 Task: Create a due date automation trigger when advanced on, on the monday after a card is due add dates with a complete due date at 11:00 AM.
Action: Mouse moved to (796, 240)
Screenshot: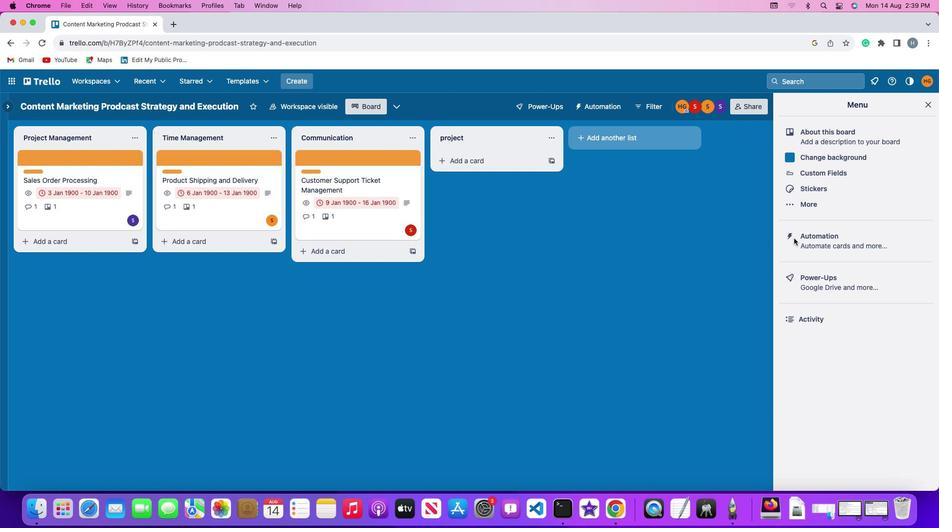 
Action: Mouse pressed left at (796, 240)
Screenshot: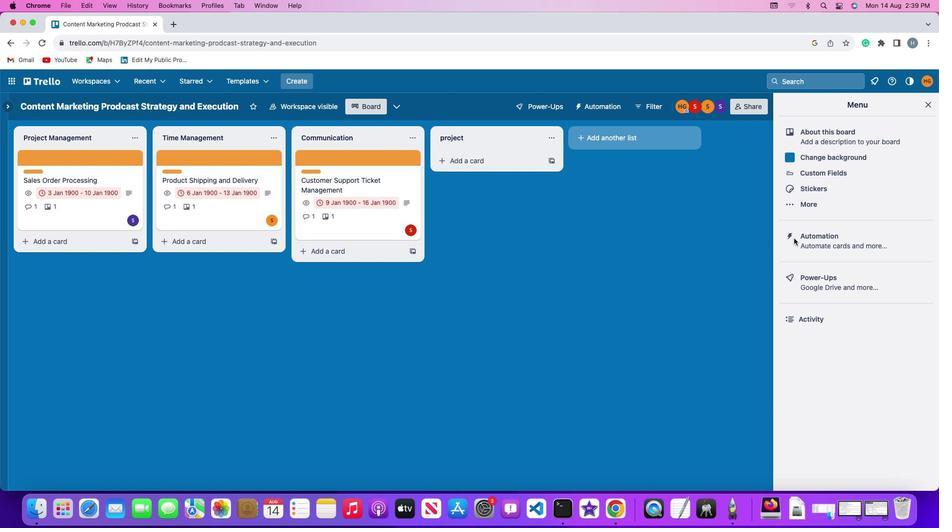 
Action: Mouse pressed left at (796, 240)
Screenshot: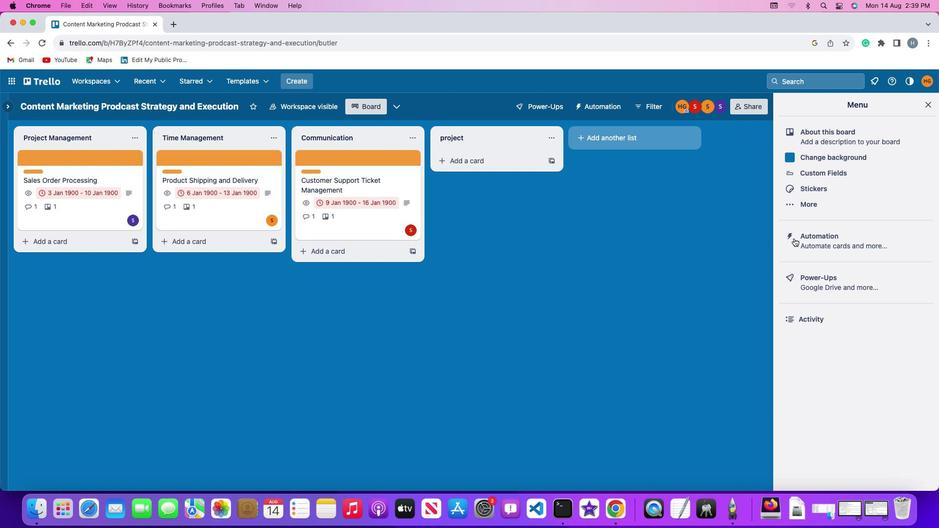 
Action: Mouse moved to (71, 233)
Screenshot: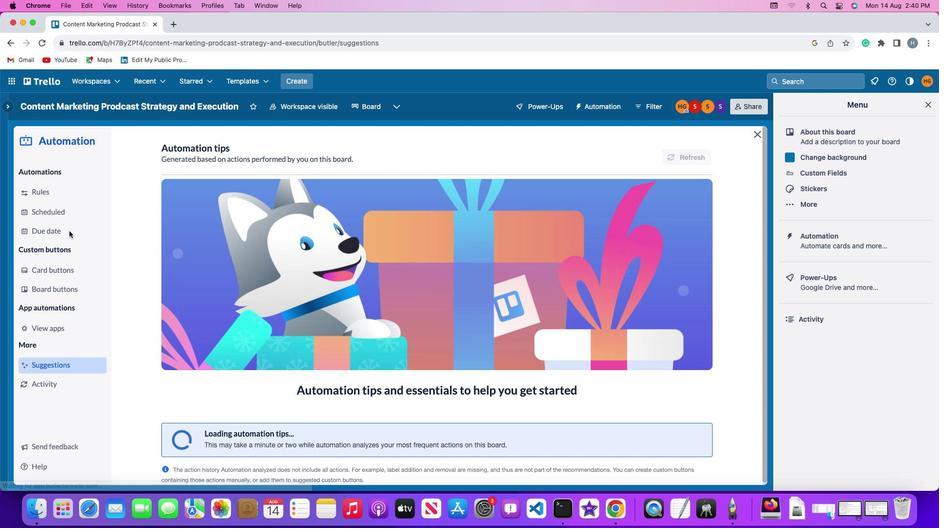 
Action: Mouse pressed left at (71, 233)
Screenshot: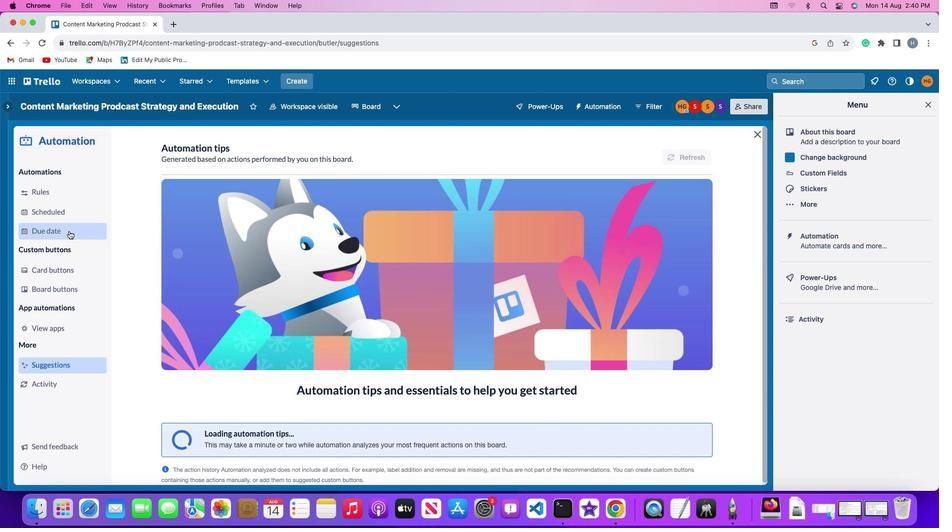 
Action: Mouse moved to (656, 154)
Screenshot: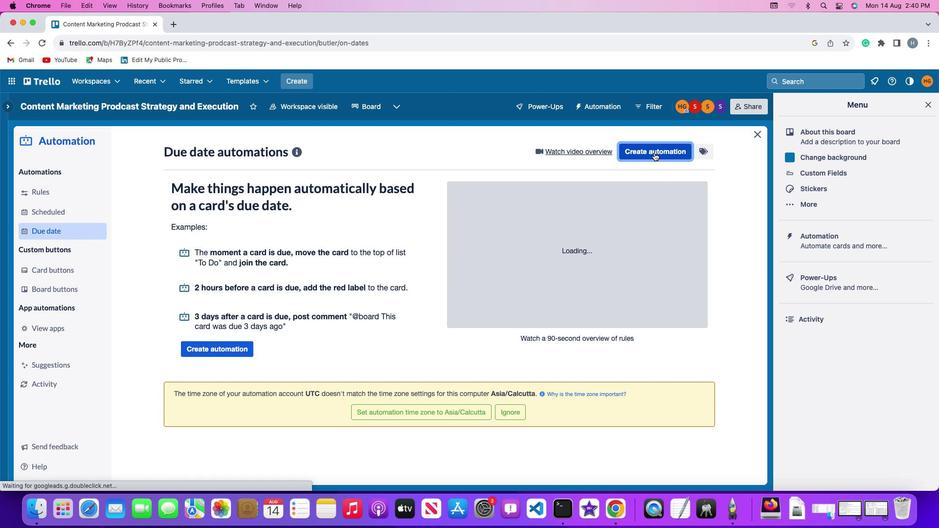 
Action: Mouse pressed left at (656, 154)
Screenshot: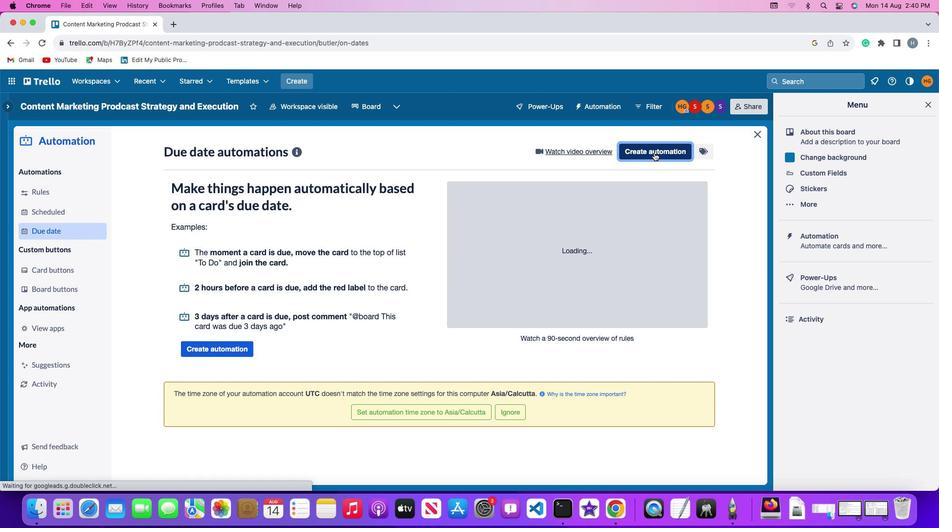 
Action: Mouse moved to (268, 244)
Screenshot: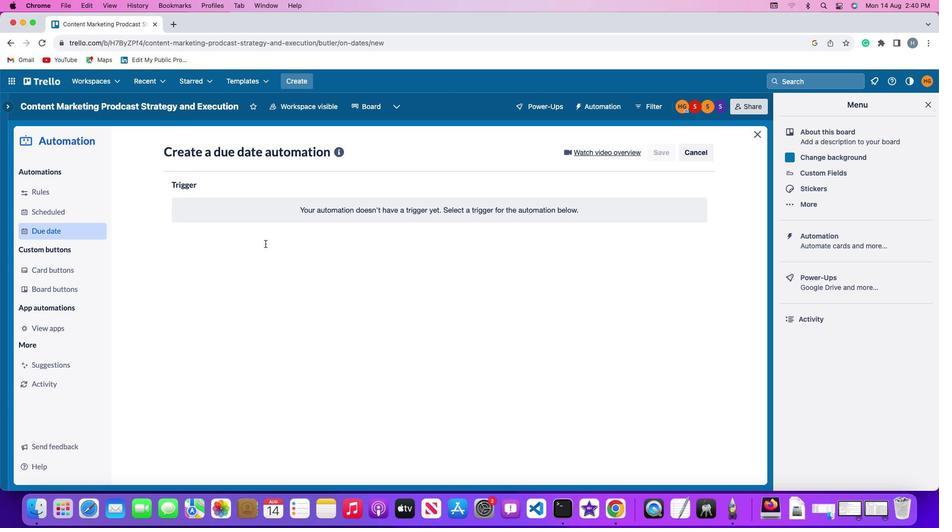 
Action: Mouse pressed left at (268, 244)
Screenshot: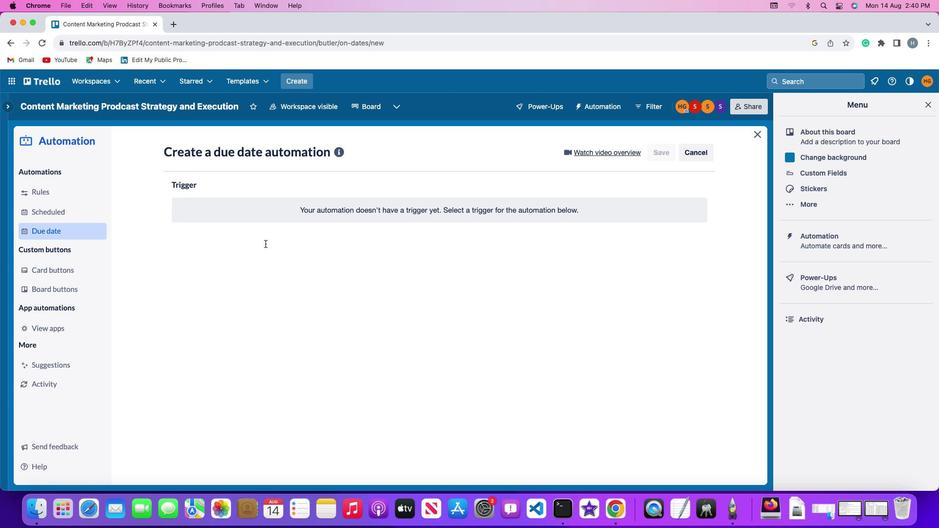 
Action: Mouse moved to (222, 426)
Screenshot: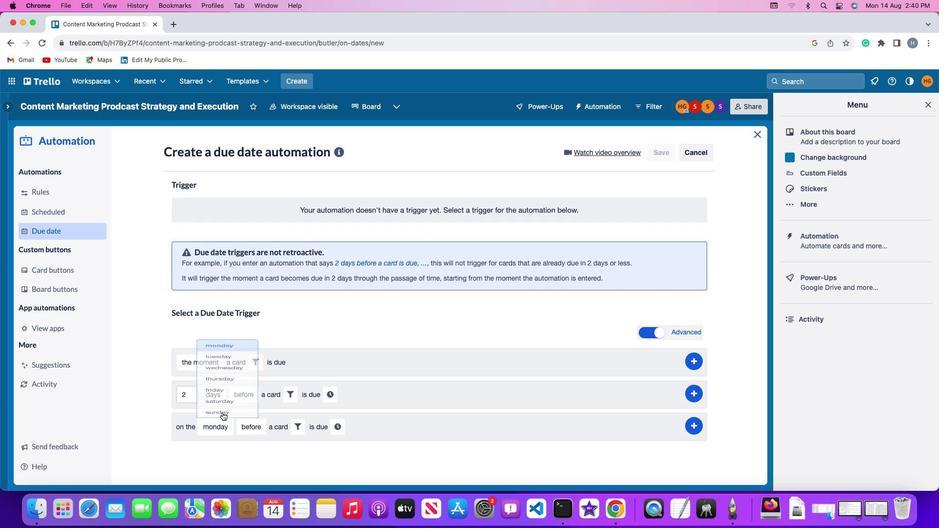 
Action: Mouse pressed left at (222, 426)
Screenshot: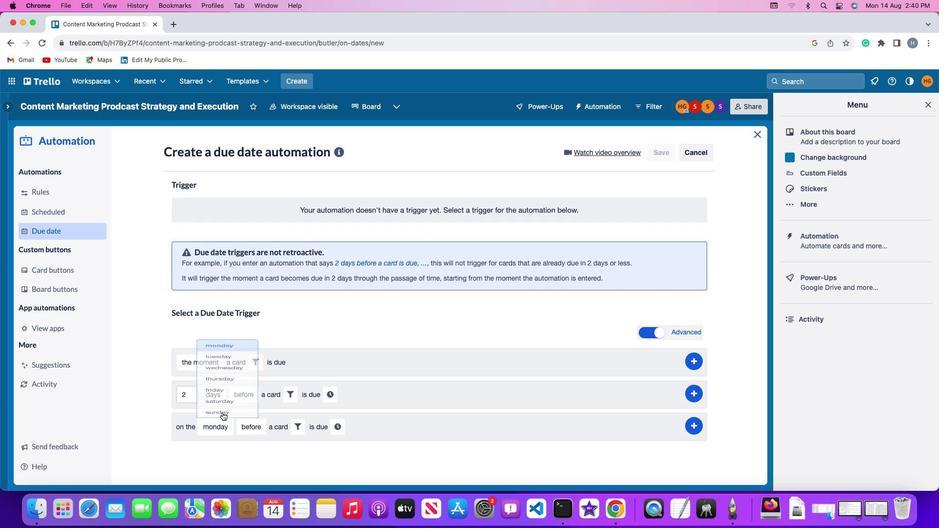 
Action: Mouse moved to (232, 296)
Screenshot: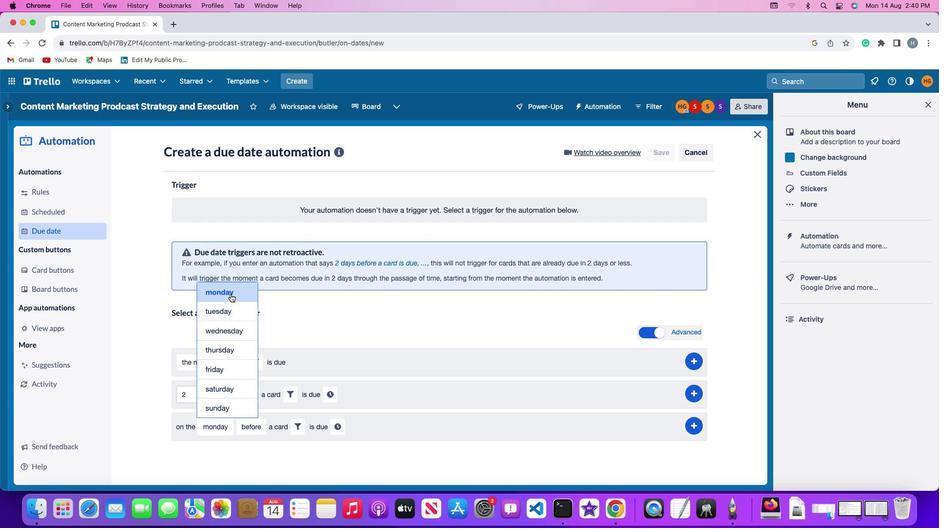 
Action: Mouse pressed left at (232, 296)
Screenshot: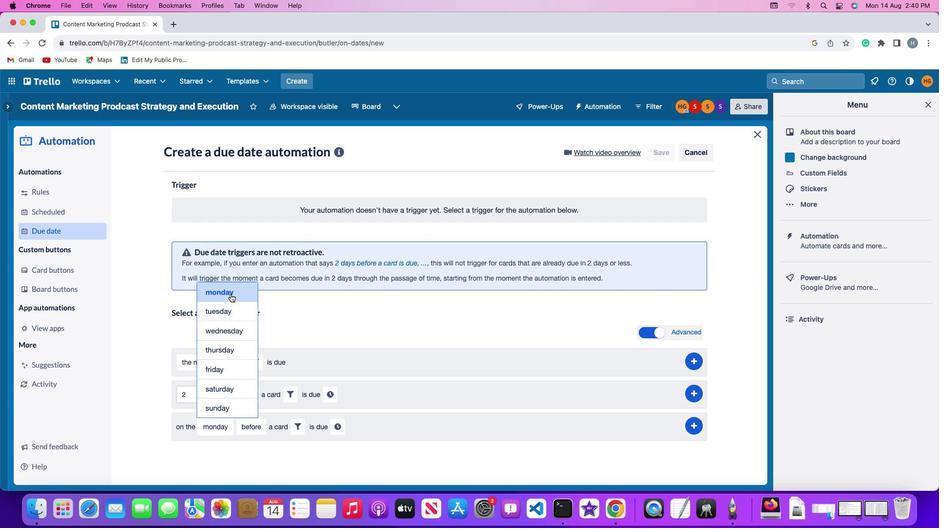 
Action: Mouse moved to (244, 429)
Screenshot: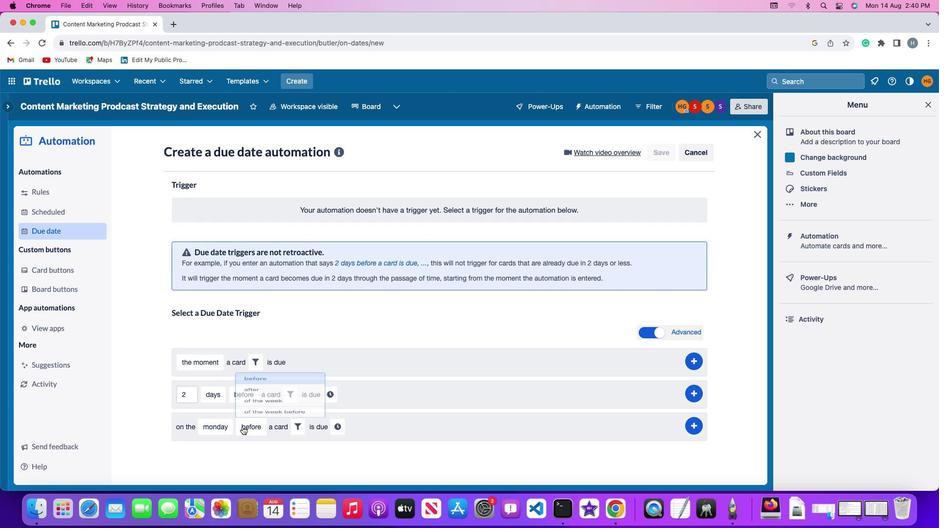 
Action: Mouse pressed left at (244, 429)
Screenshot: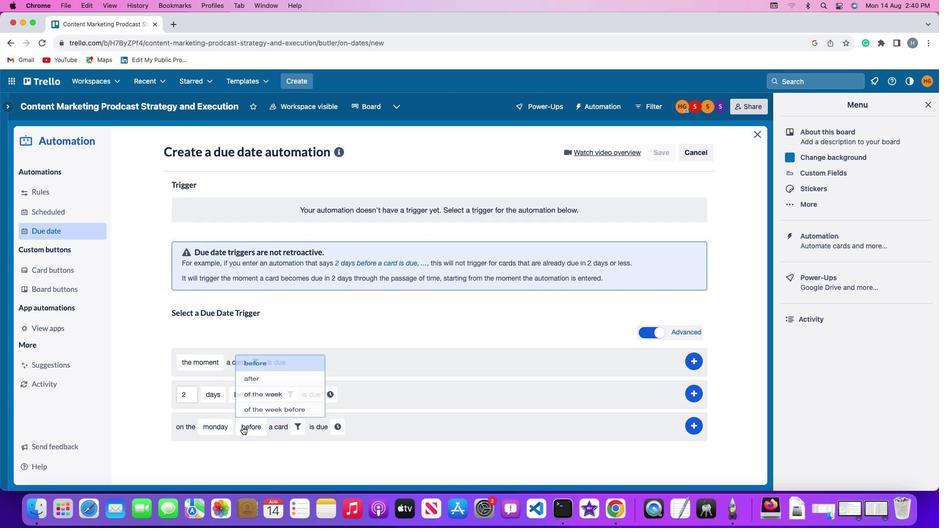 
Action: Mouse moved to (257, 372)
Screenshot: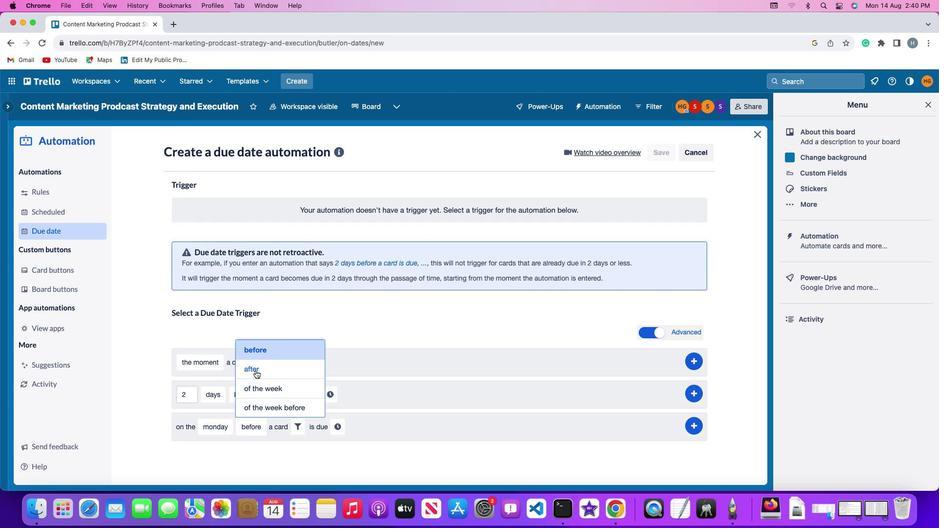 
Action: Mouse pressed left at (257, 372)
Screenshot: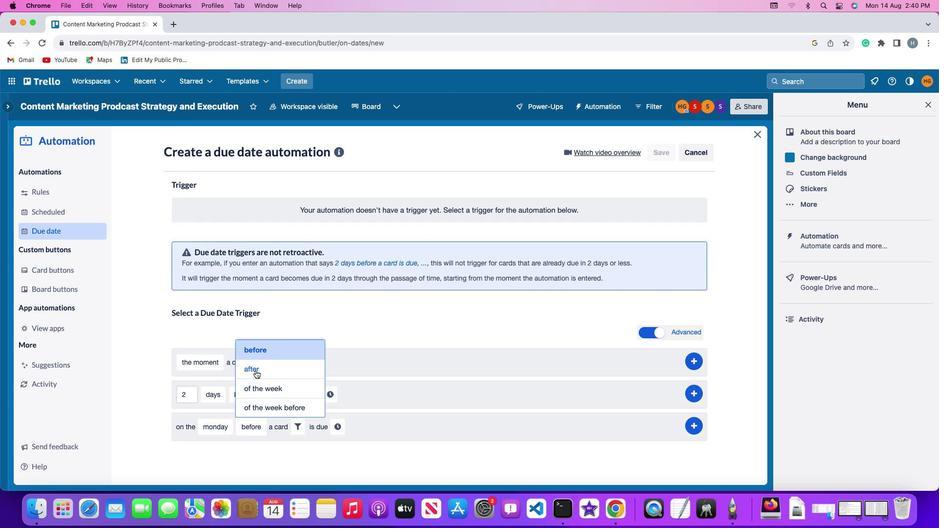 
Action: Mouse moved to (293, 424)
Screenshot: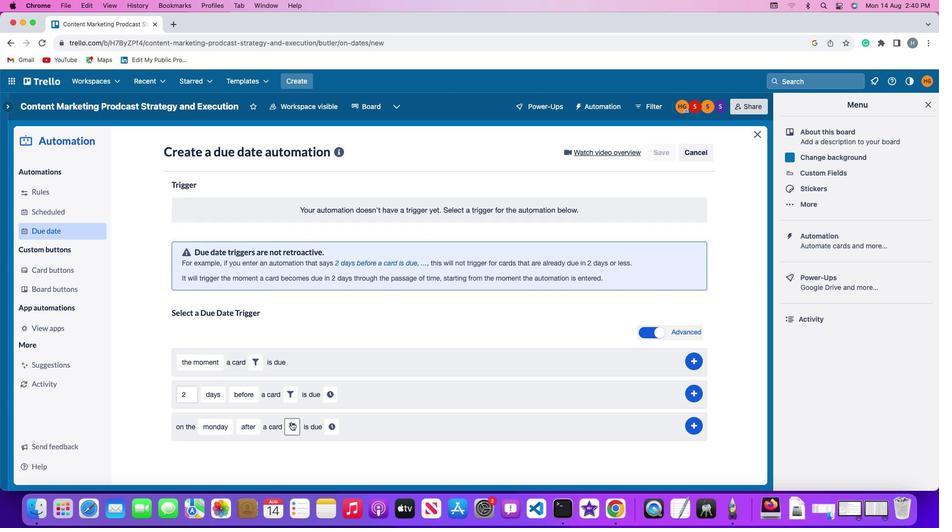
Action: Mouse pressed left at (293, 424)
Screenshot: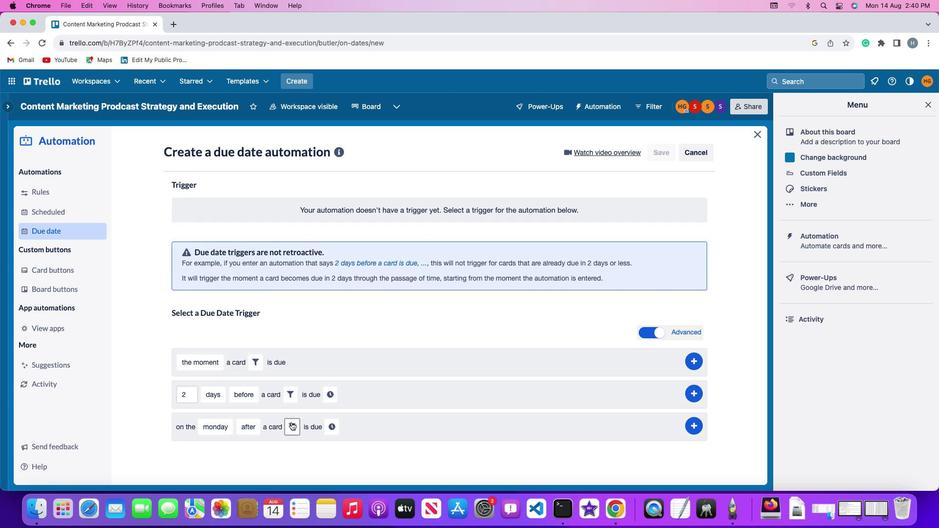 
Action: Mouse moved to (288, 456)
Screenshot: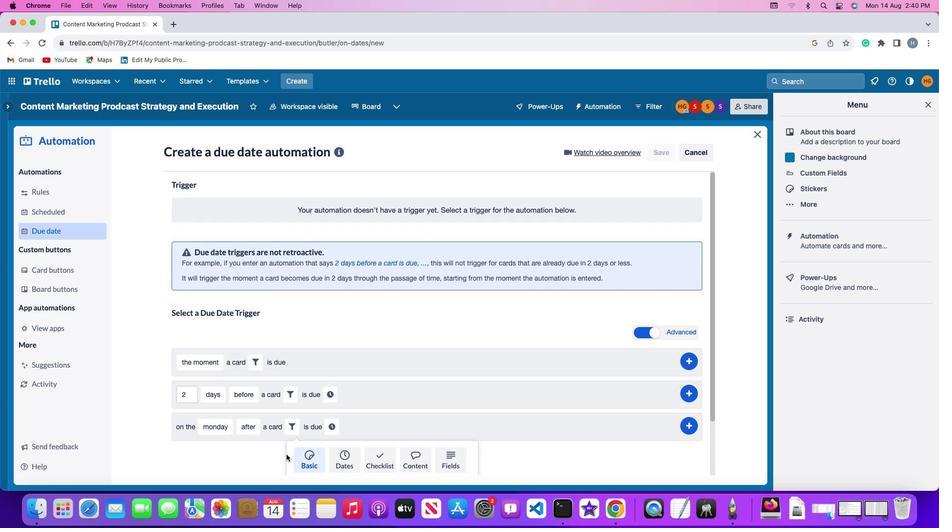 
Action: Mouse scrolled (288, 456) with delta (1, 1)
Screenshot: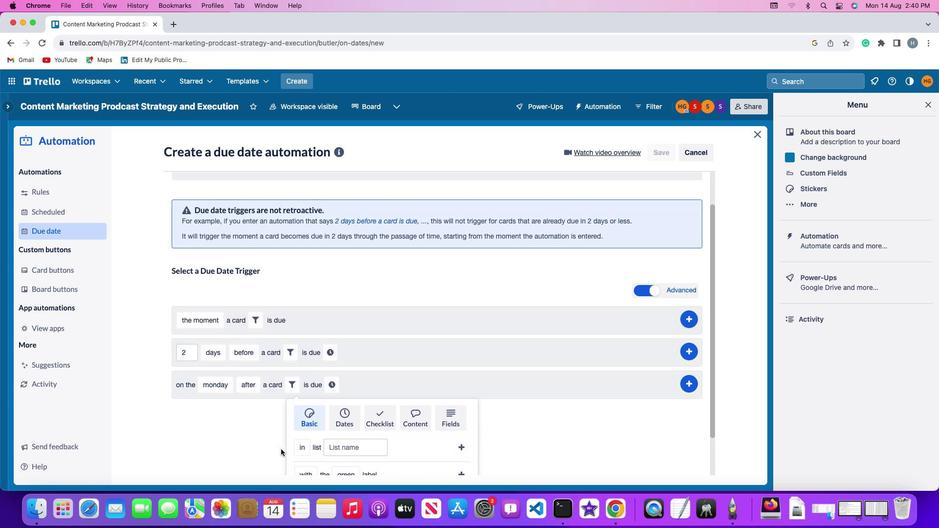 
Action: Mouse scrolled (288, 456) with delta (1, 1)
Screenshot: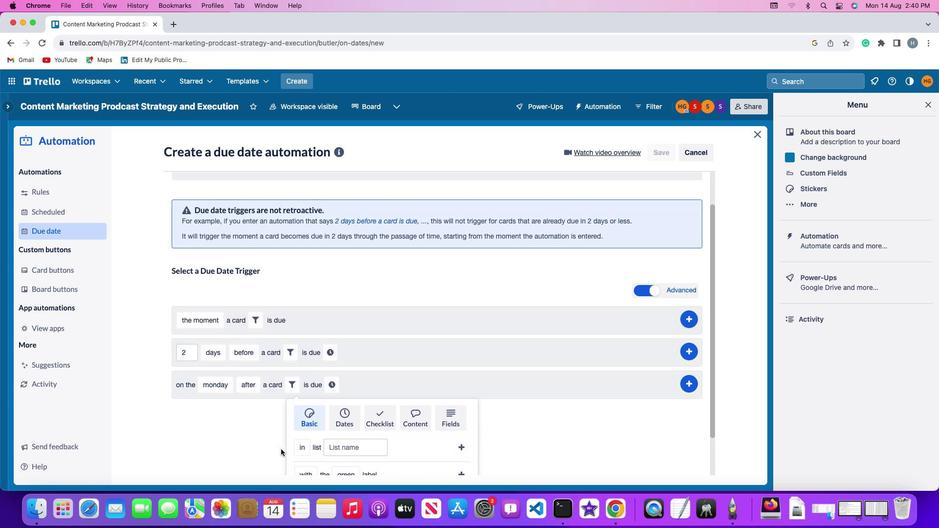 
Action: Mouse scrolled (288, 456) with delta (1, 0)
Screenshot: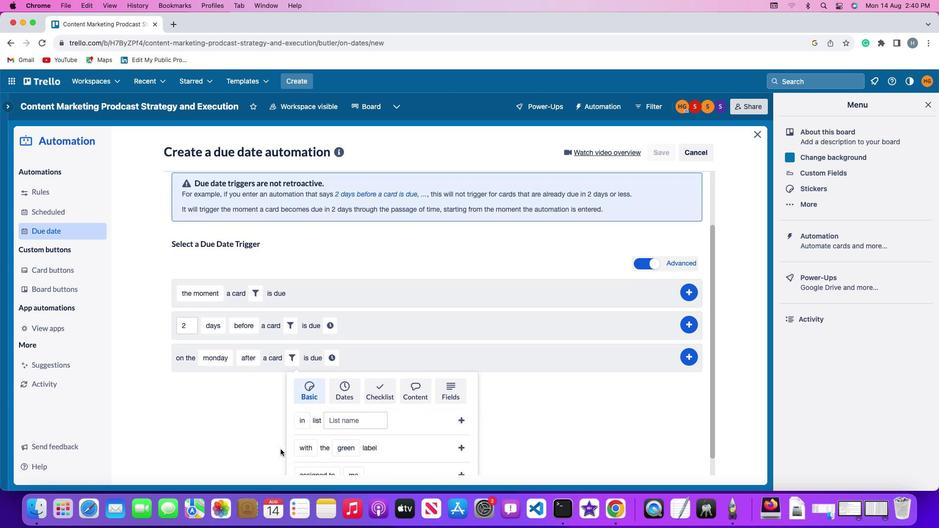 
Action: Mouse moved to (288, 456)
Screenshot: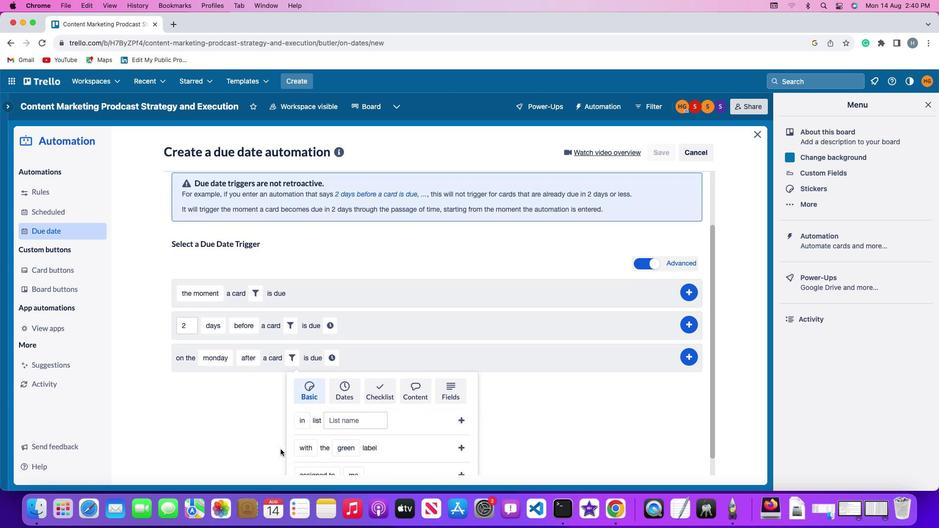 
Action: Mouse scrolled (288, 456) with delta (1, 0)
Screenshot: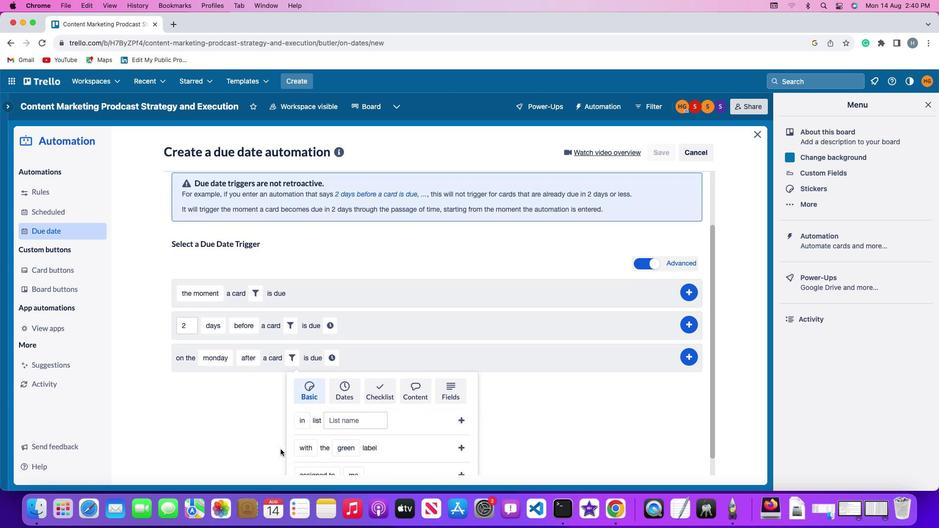 
Action: Mouse moved to (287, 456)
Screenshot: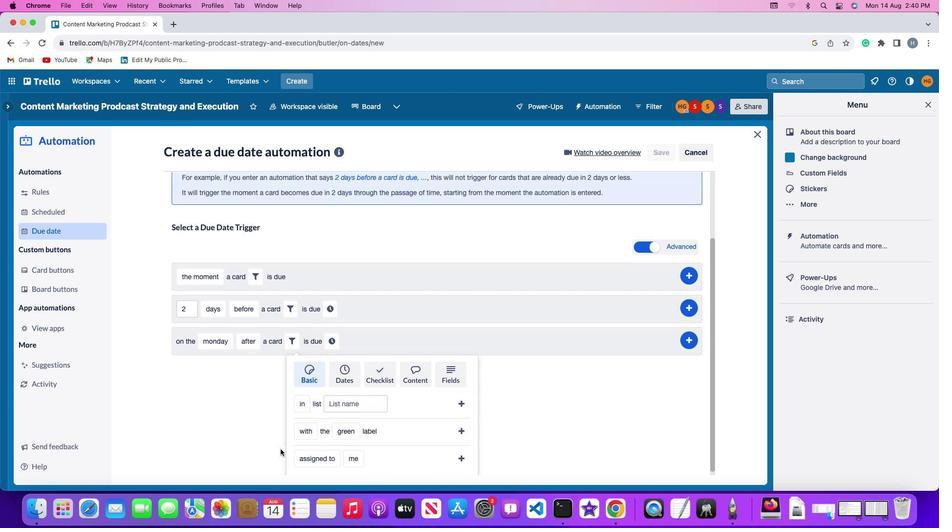 
Action: Mouse scrolled (287, 456) with delta (1, 0)
Screenshot: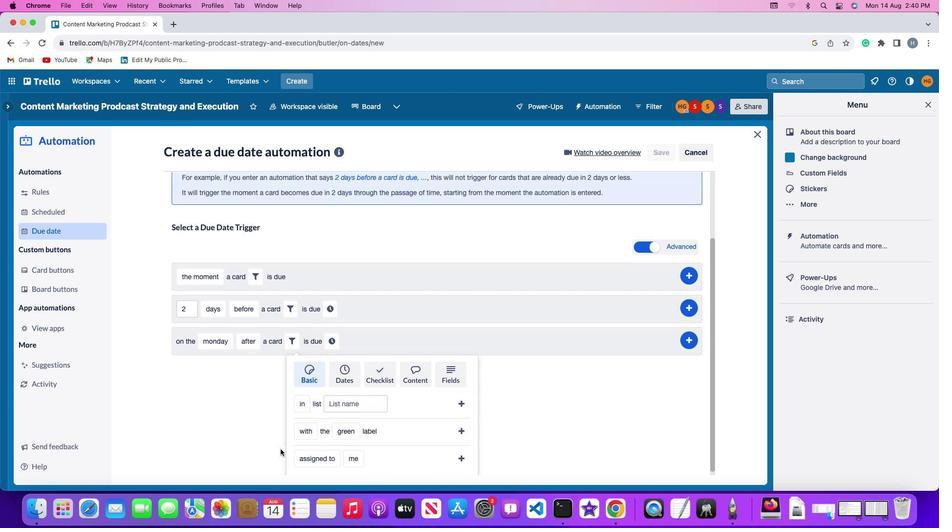 
Action: Mouse moved to (279, 452)
Screenshot: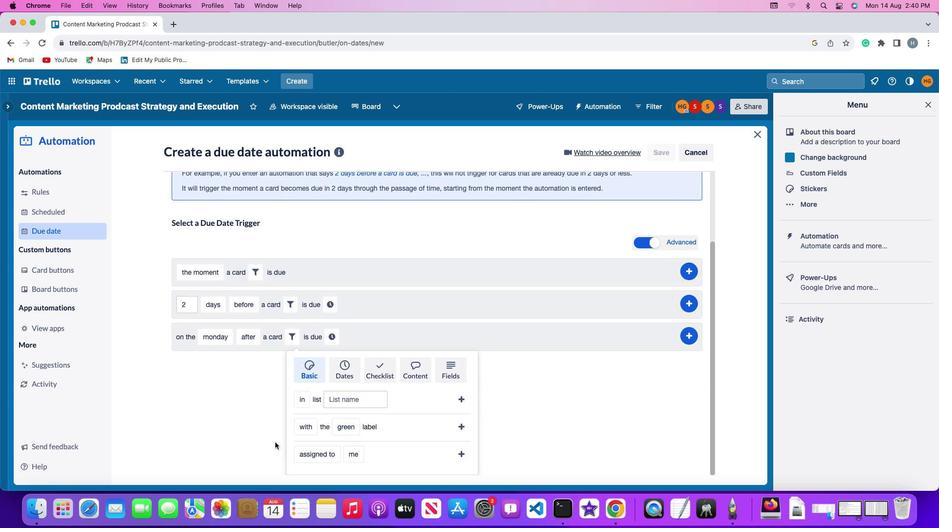 
Action: Mouse scrolled (279, 452) with delta (1, 1)
Screenshot: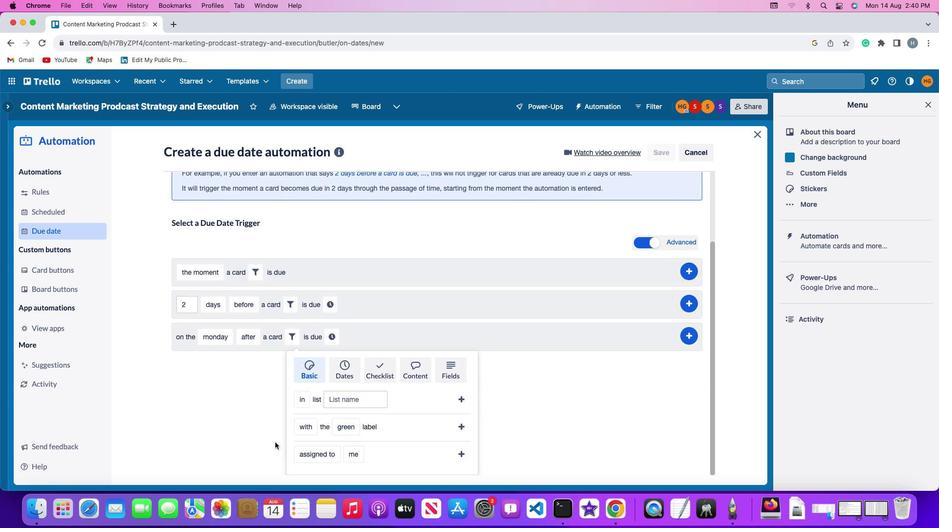 
Action: Mouse moved to (277, 452)
Screenshot: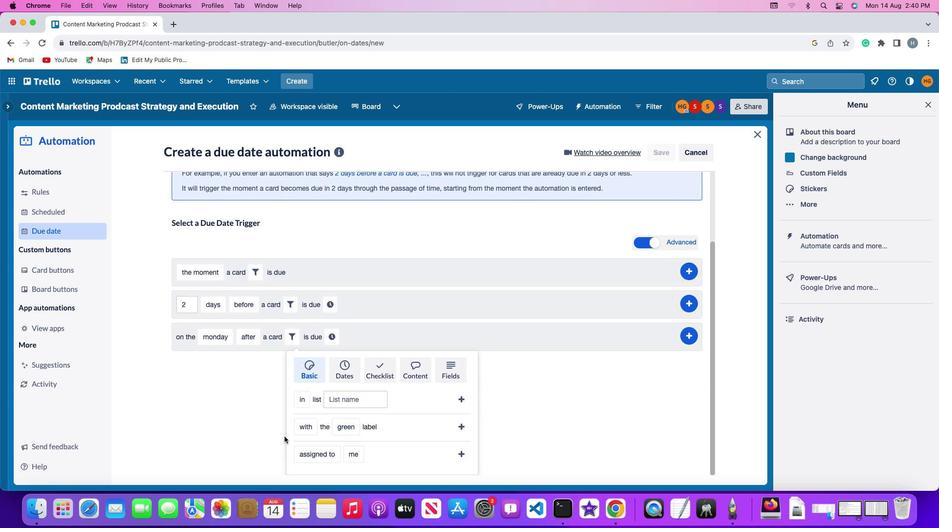 
Action: Mouse scrolled (277, 452) with delta (1, 1)
Screenshot: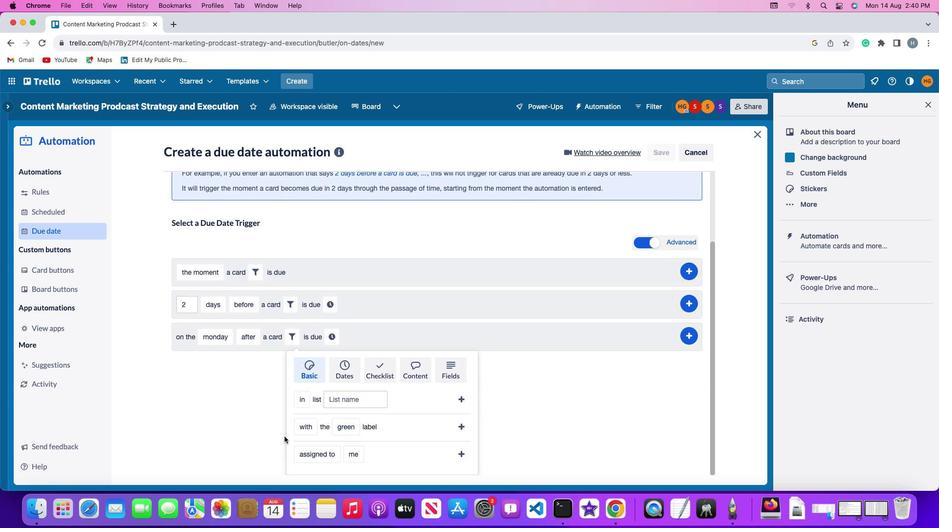 
Action: Mouse moved to (275, 450)
Screenshot: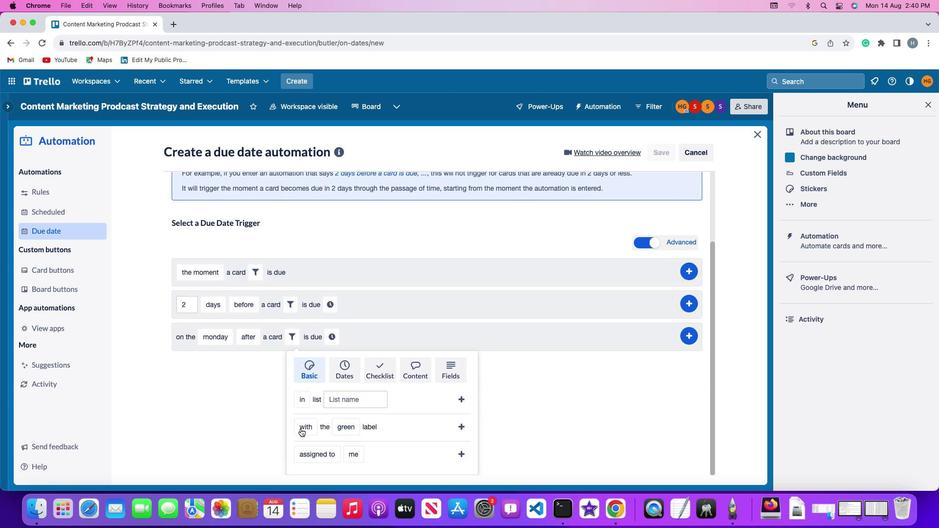 
Action: Mouse scrolled (275, 450) with delta (1, 0)
Screenshot: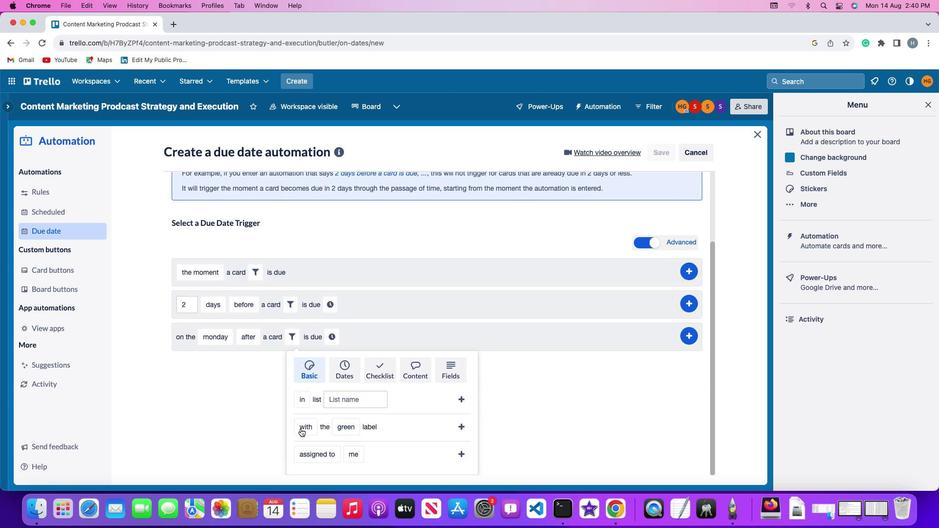 
Action: Mouse moved to (350, 372)
Screenshot: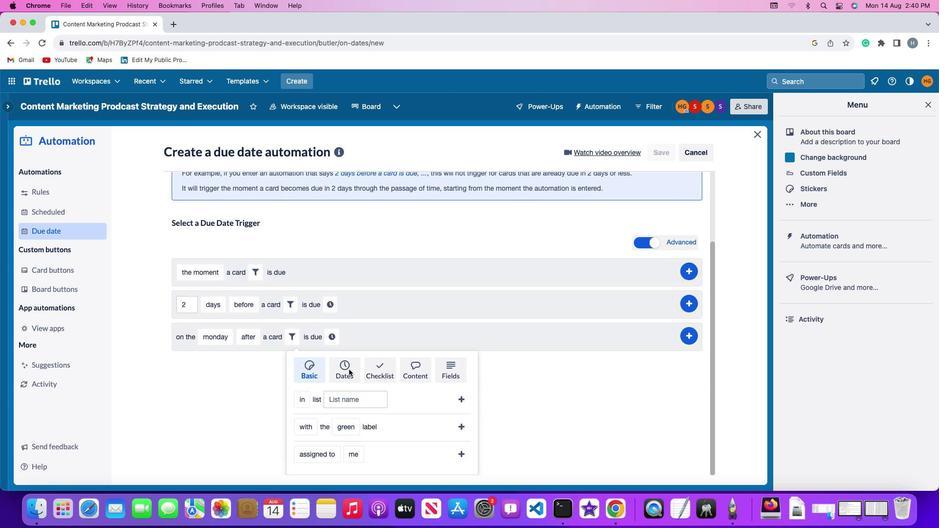 
Action: Mouse pressed left at (350, 372)
Screenshot: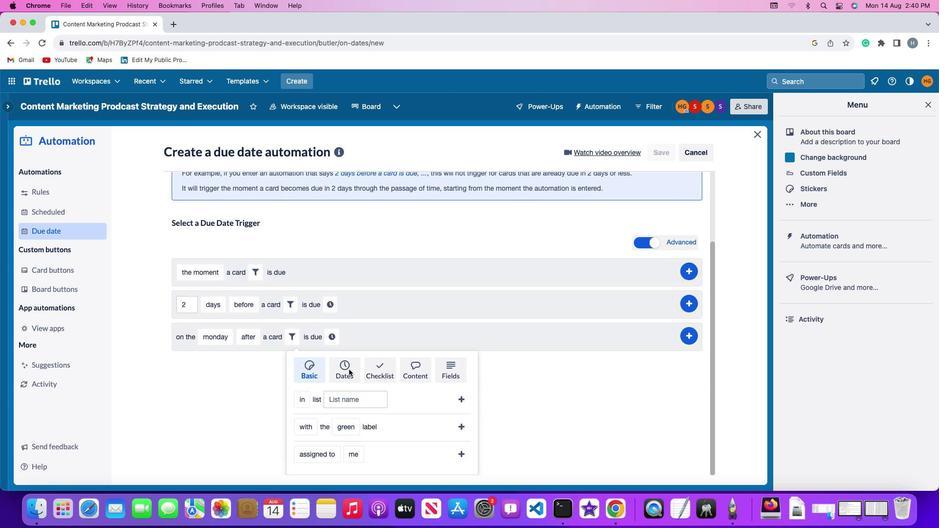 
Action: Mouse moved to (303, 398)
Screenshot: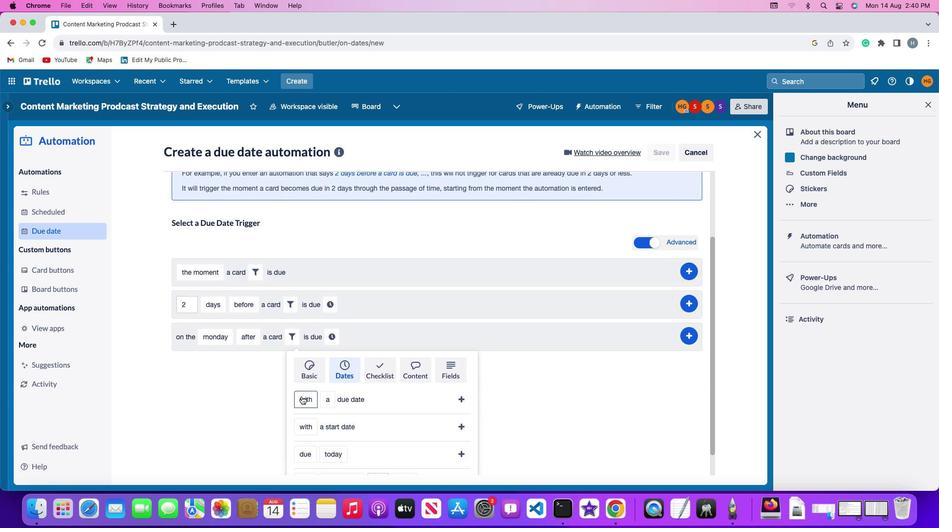 
Action: Mouse pressed left at (303, 398)
Screenshot: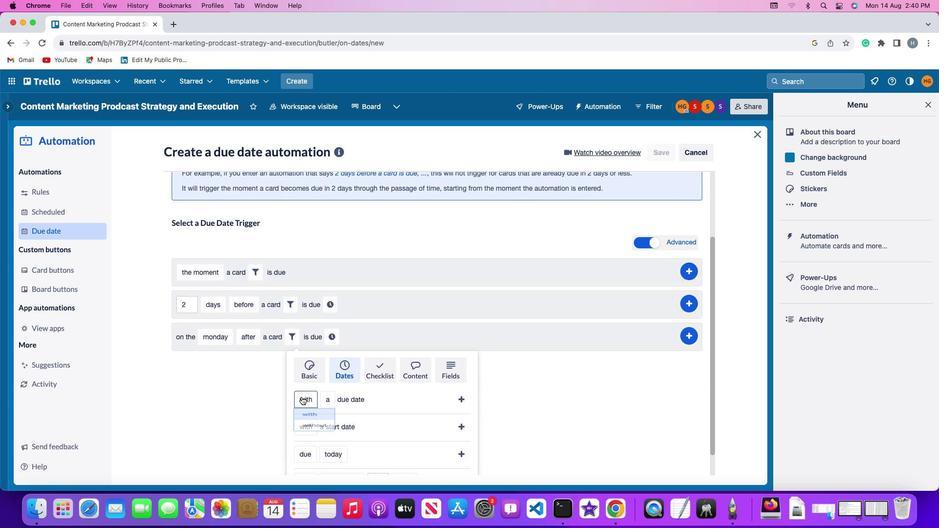 
Action: Mouse moved to (309, 418)
Screenshot: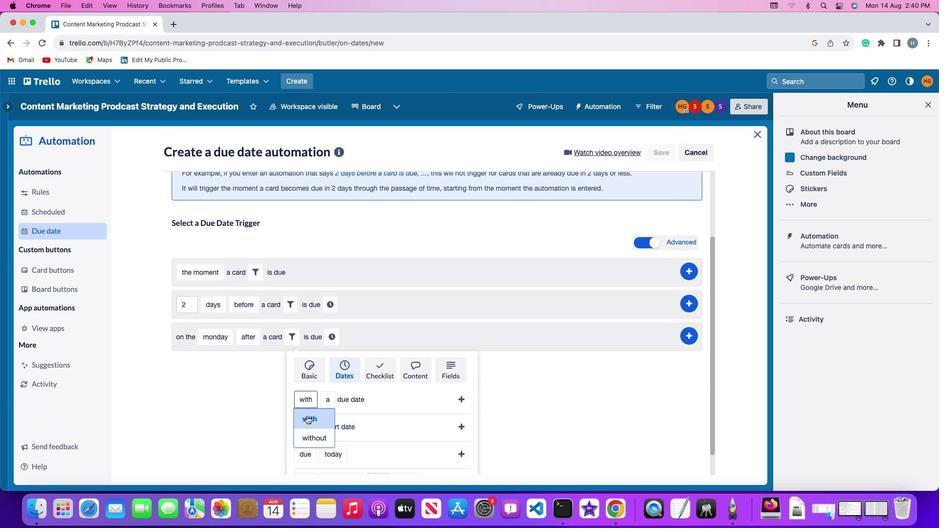 
Action: Mouse pressed left at (309, 418)
Screenshot: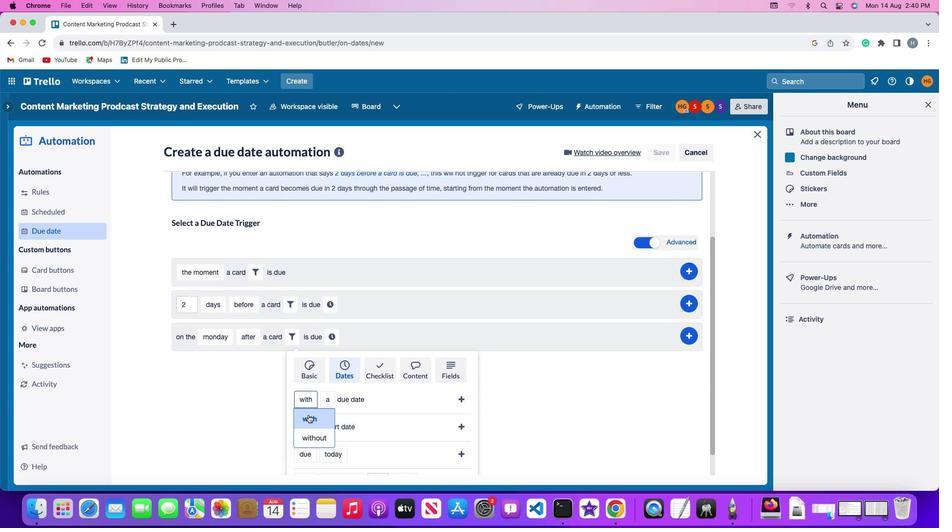 
Action: Mouse moved to (343, 387)
Screenshot: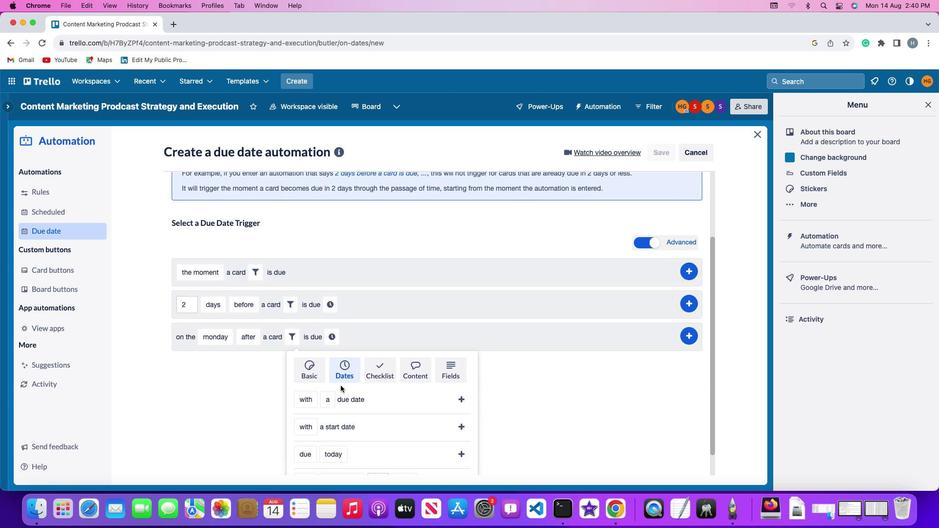
Action: Mouse pressed left at (343, 387)
Screenshot: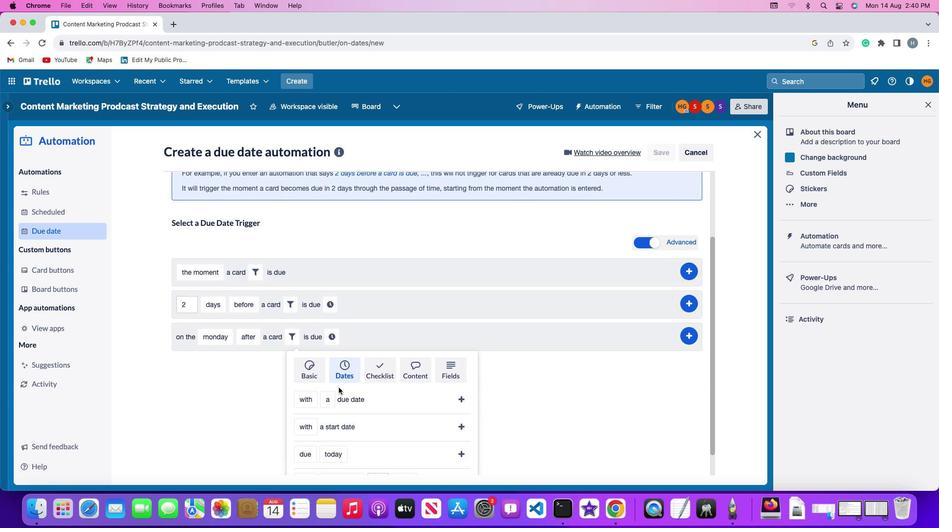 
Action: Mouse moved to (328, 398)
Screenshot: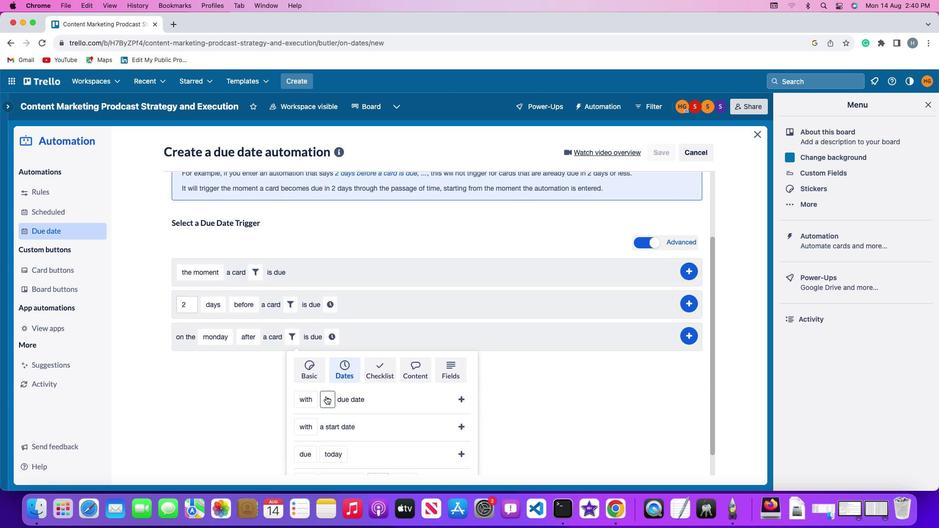 
Action: Mouse pressed left at (328, 398)
Screenshot: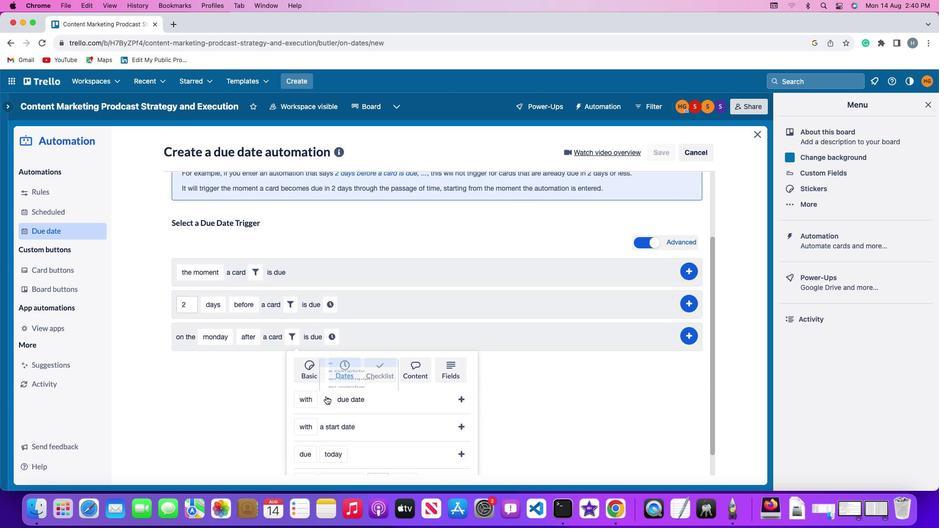 
Action: Mouse moved to (341, 346)
Screenshot: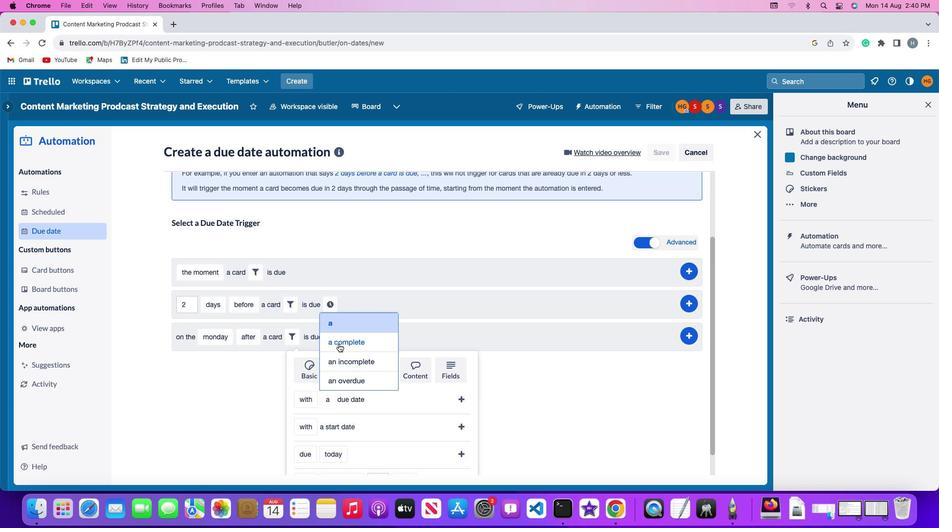 
Action: Mouse pressed left at (341, 346)
Screenshot: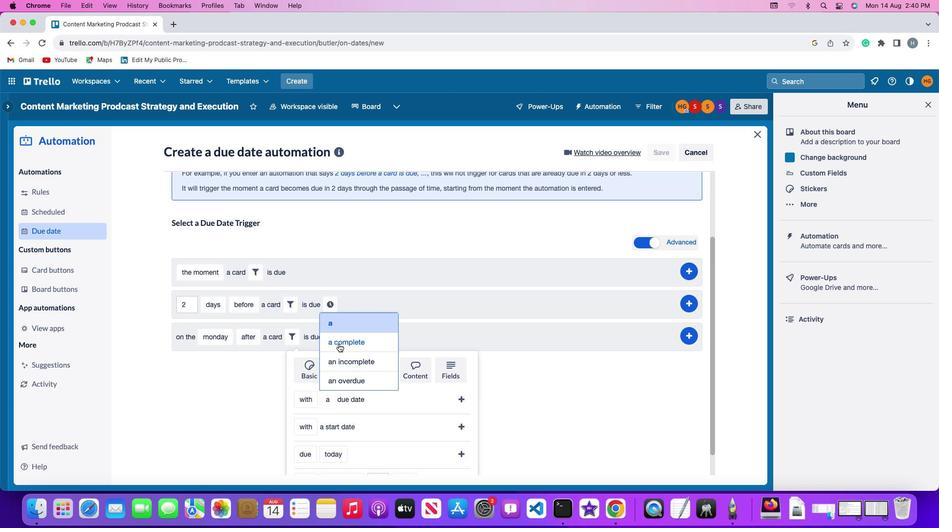
Action: Mouse moved to (461, 401)
Screenshot: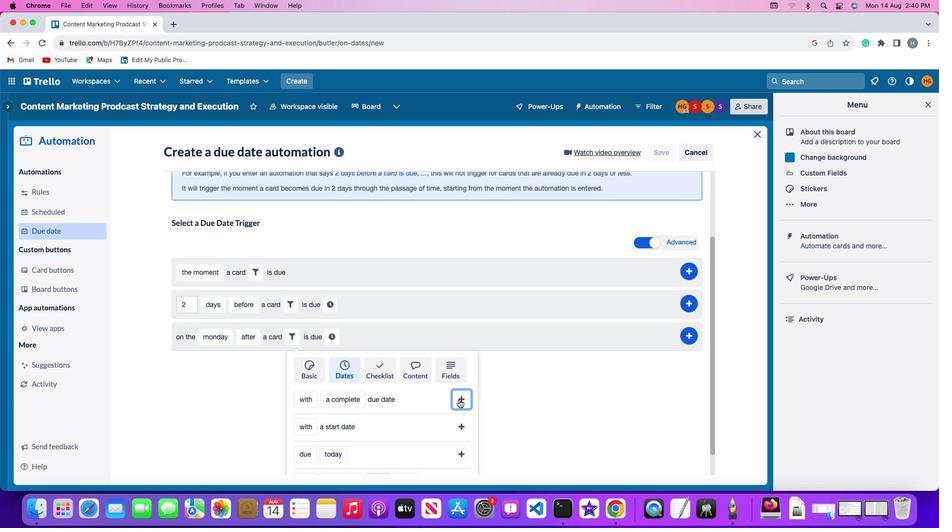 
Action: Mouse pressed left at (461, 401)
Screenshot: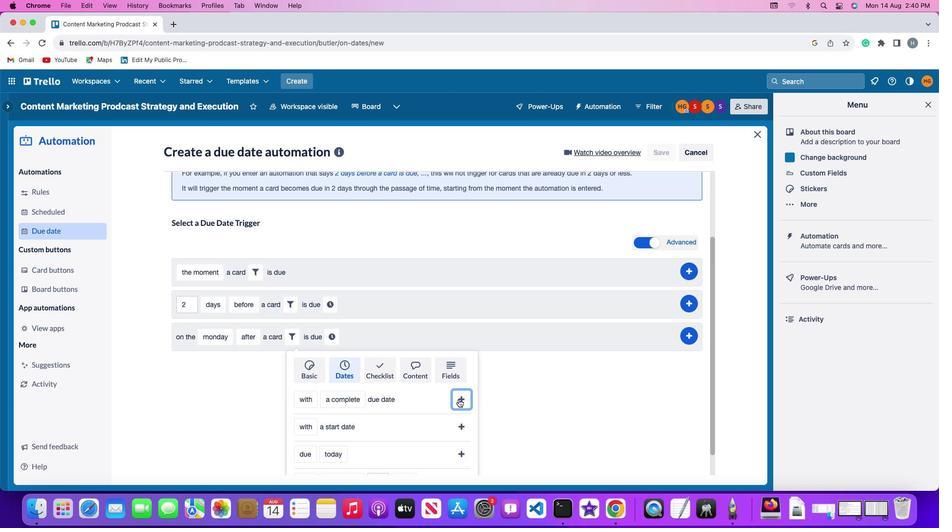 
Action: Mouse moved to (434, 428)
Screenshot: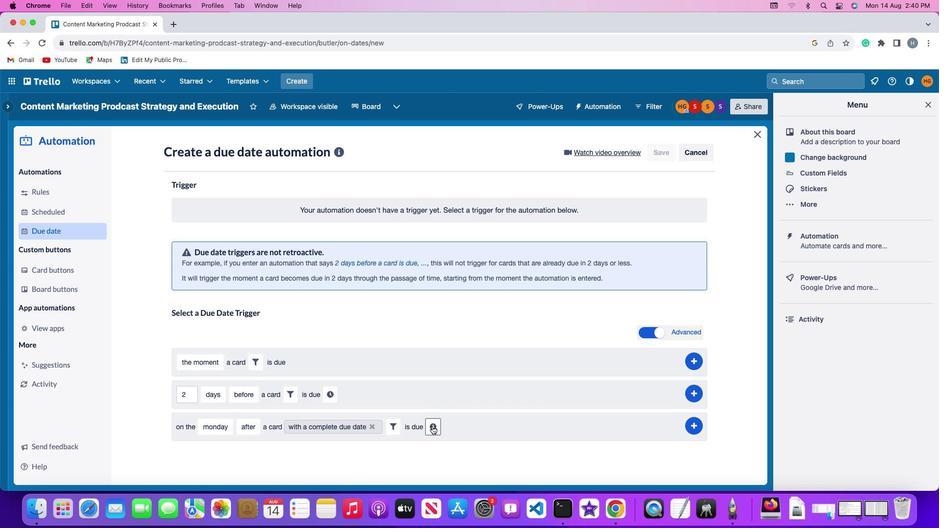 
Action: Mouse pressed left at (434, 428)
Screenshot: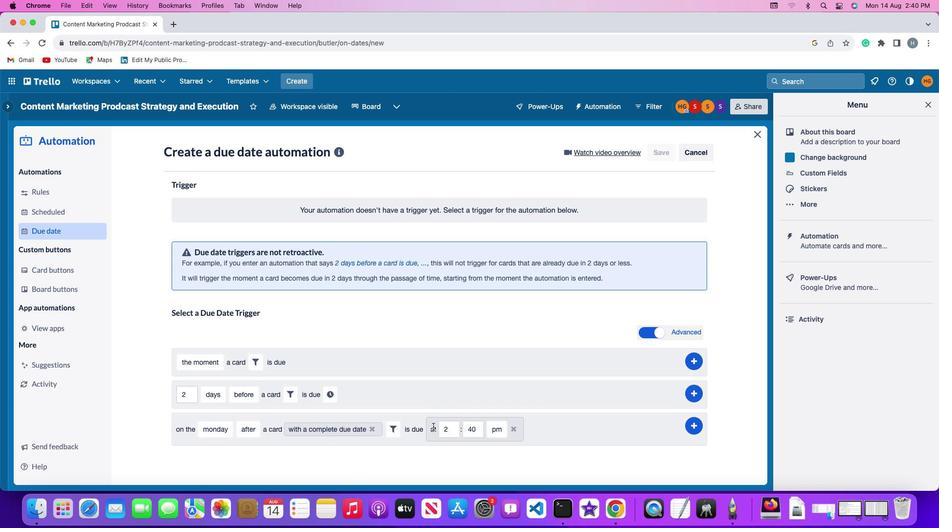 
Action: Mouse moved to (452, 430)
Screenshot: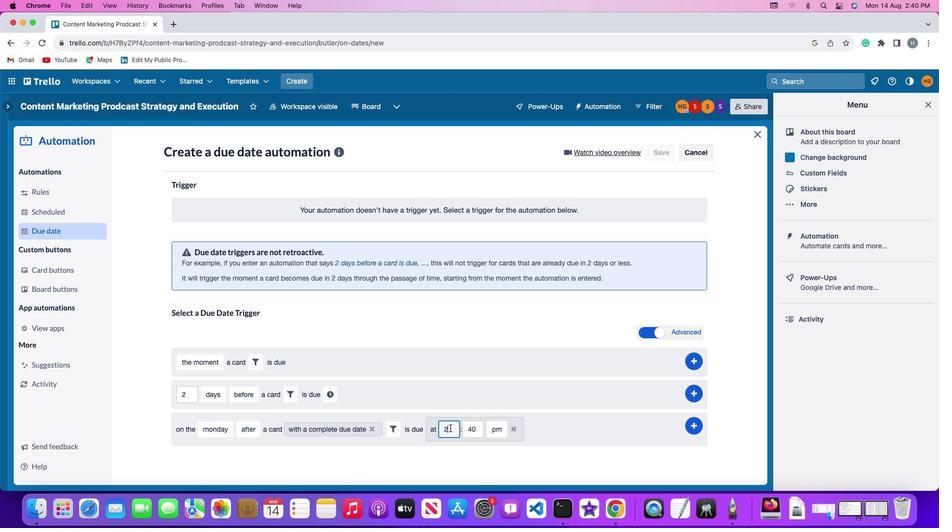 
Action: Mouse pressed left at (452, 430)
Screenshot: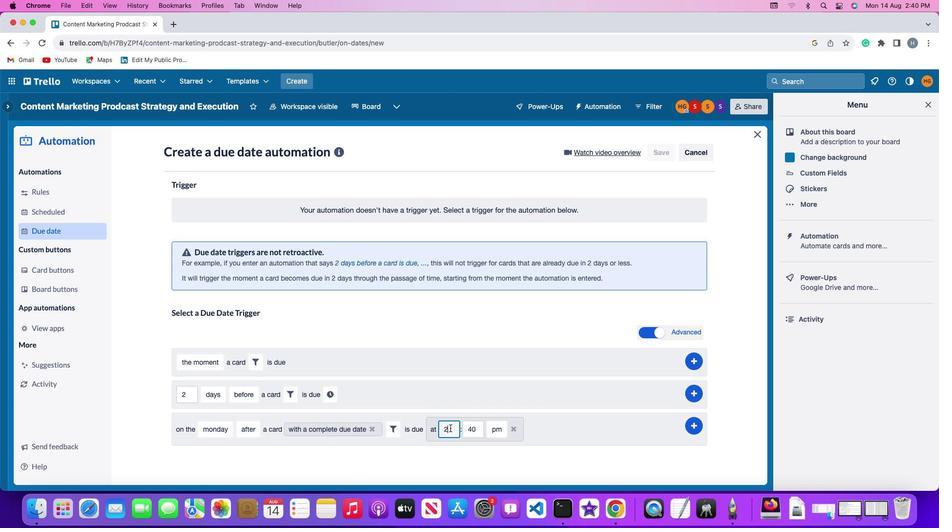 
Action: Mouse moved to (452, 430)
Screenshot: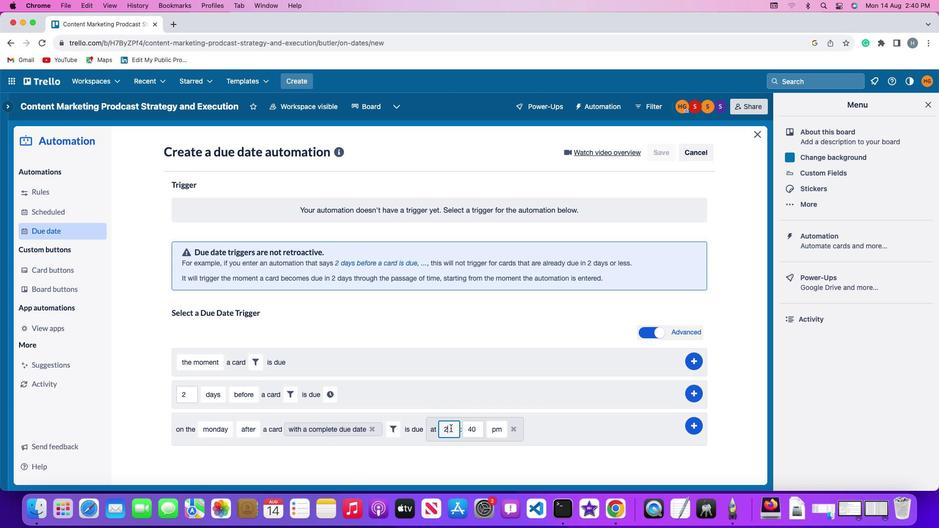 
Action: Key pressed Key.backspace'1''1'
Screenshot: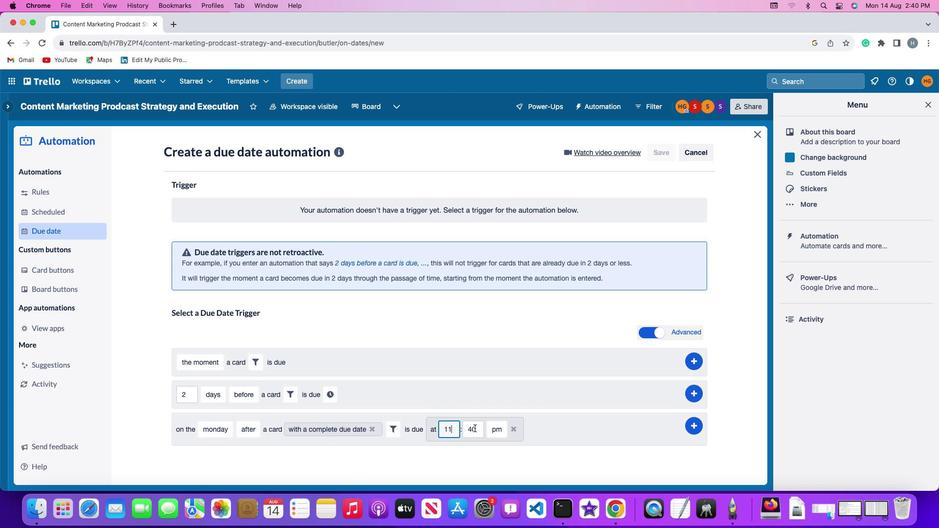 
Action: Mouse moved to (479, 430)
Screenshot: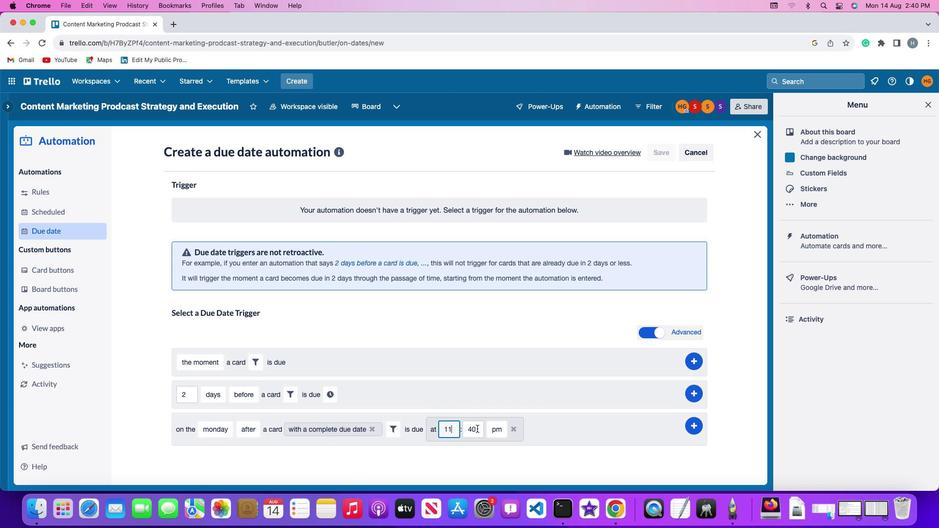 
Action: Mouse pressed left at (479, 430)
Screenshot: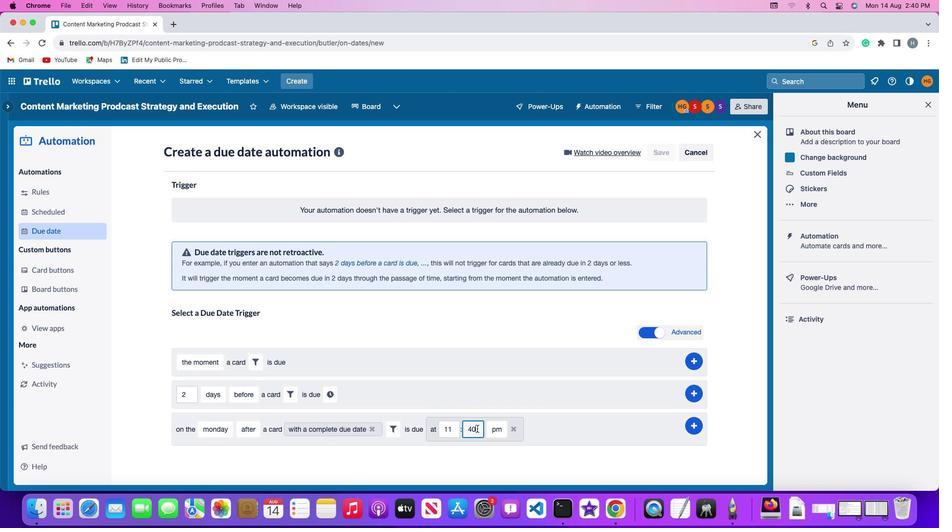 
Action: Key pressed Key.backspaceKey.backspace
Screenshot: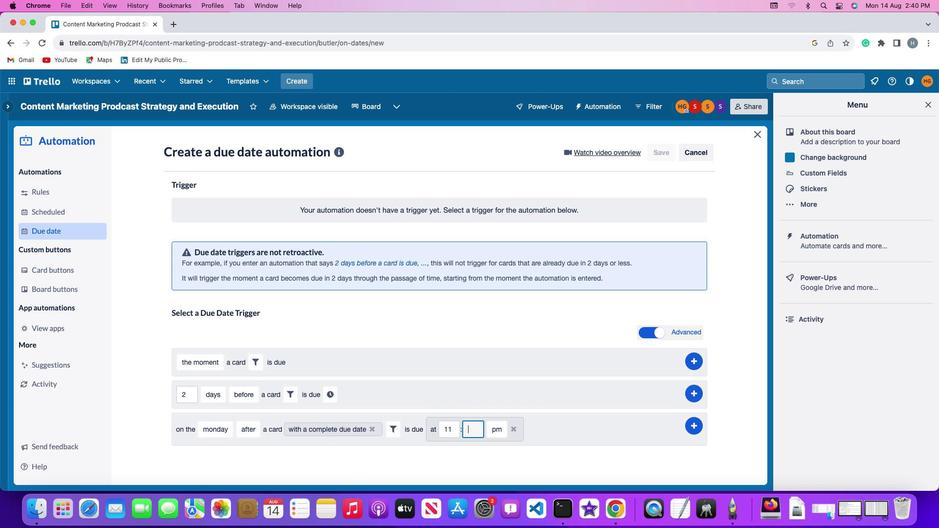 
Action: Mouse moved to (479, 430)
Screenshot: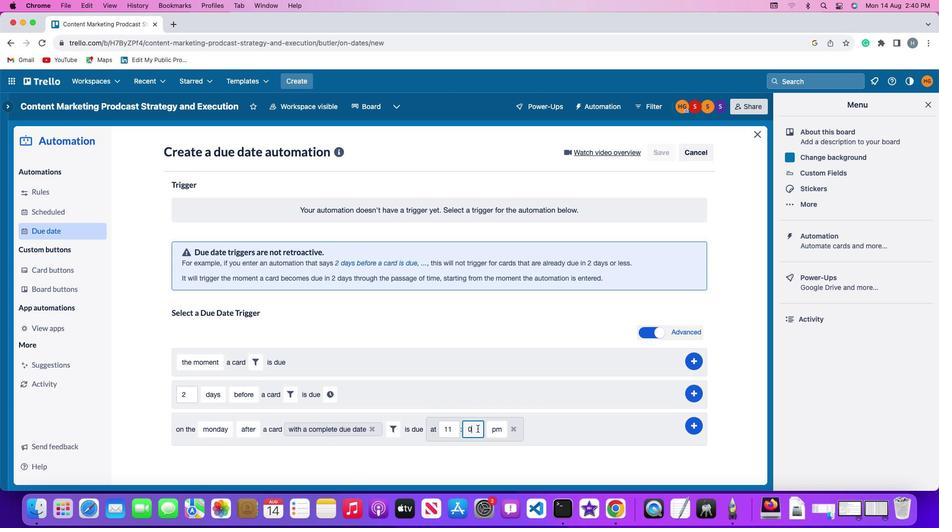 
Action: Key pressed '0'
Screenshot: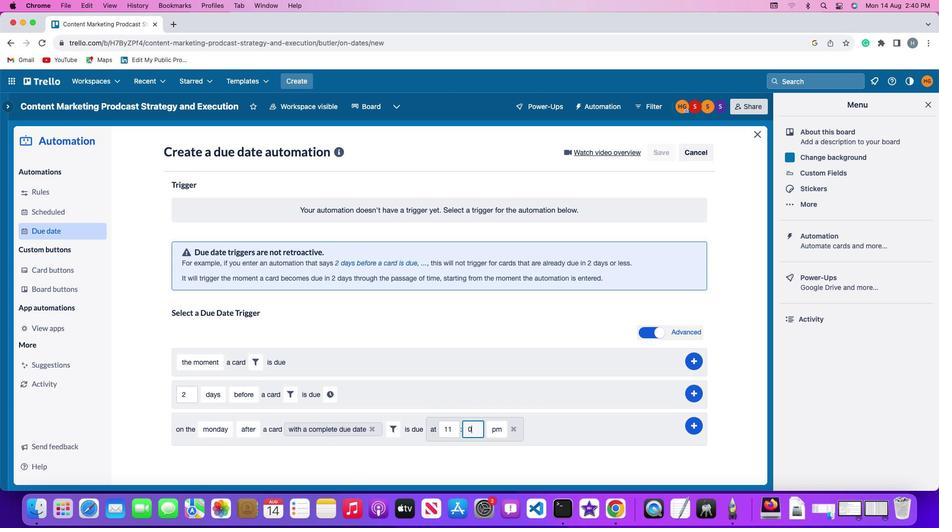 
Action: Mouse moved to (479, 431)
Screenshot: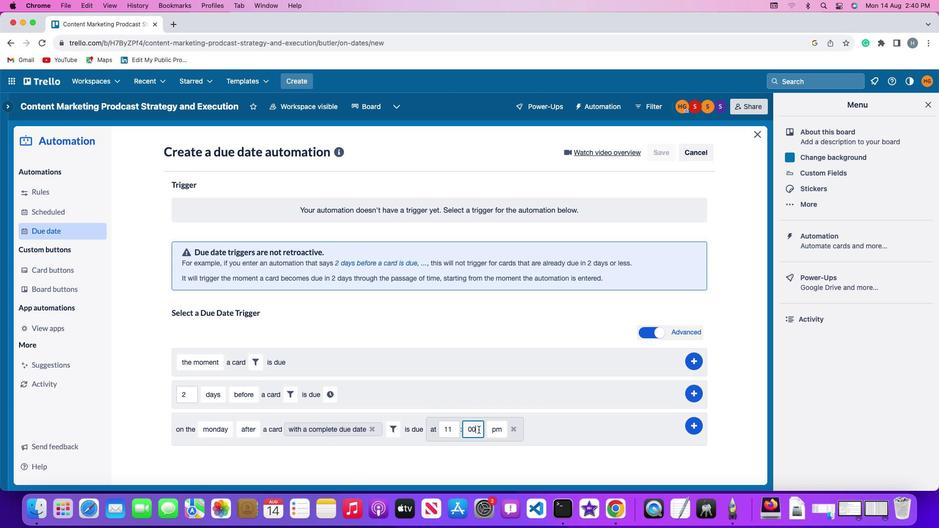 
Action: Key pressed '0'
Screenshot: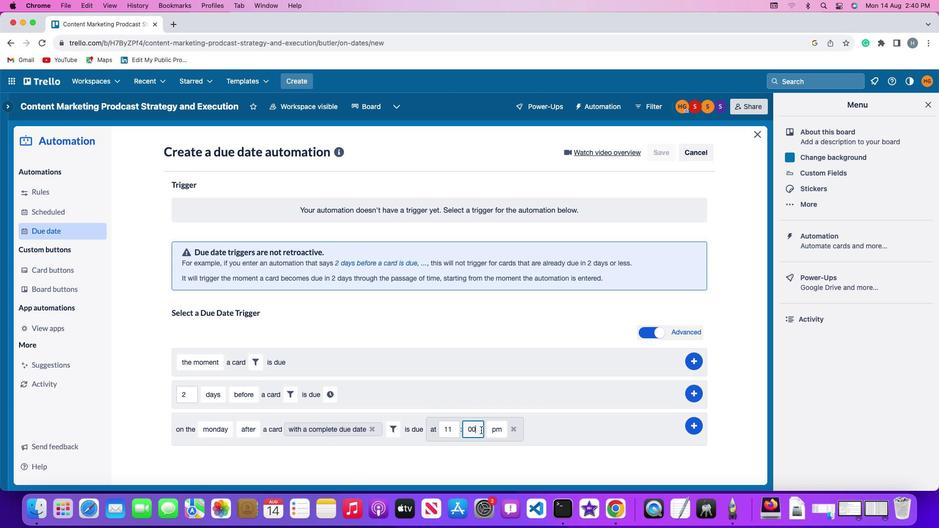 
Action: Mouse moved to (490, 433)
Screenshot: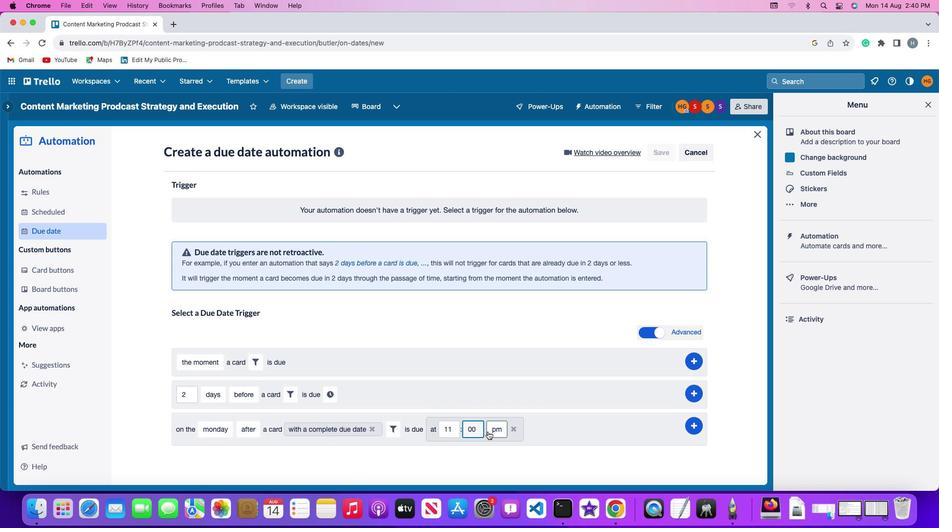 
Action: Mouse pressed left at (490, 433)
Screenshot: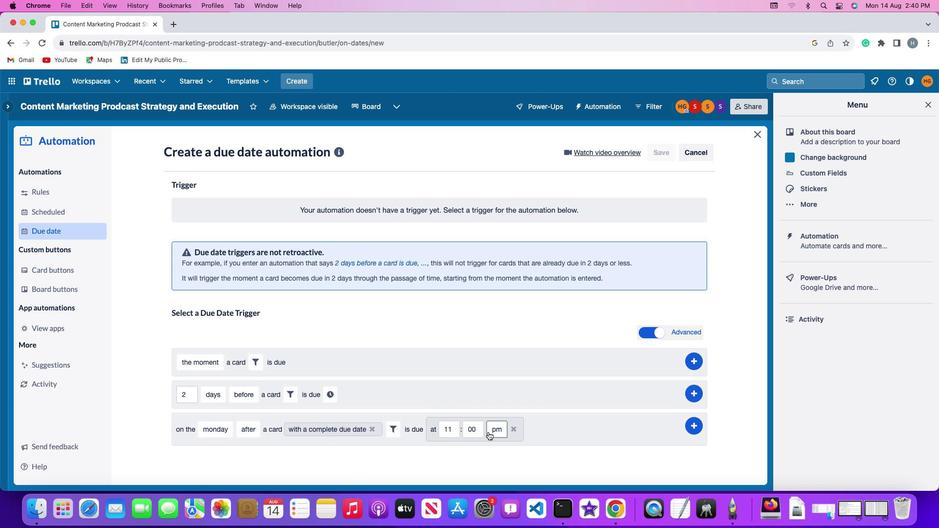 
Action: Mouse moved to (494, 445)
Screenshot: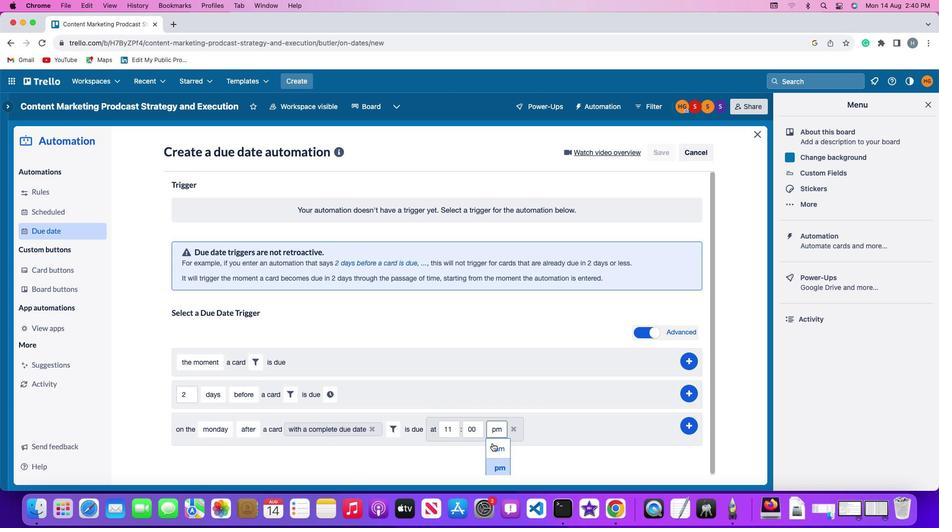 
Action: Mouse pressed left at (494, 445)
Screenshot: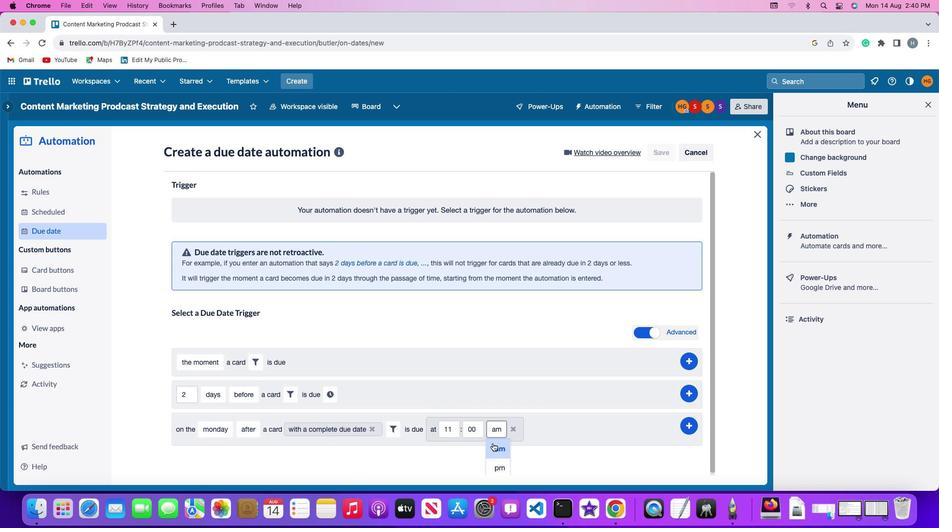 
Action: Mouse moved to (694, 425)
Screenshot: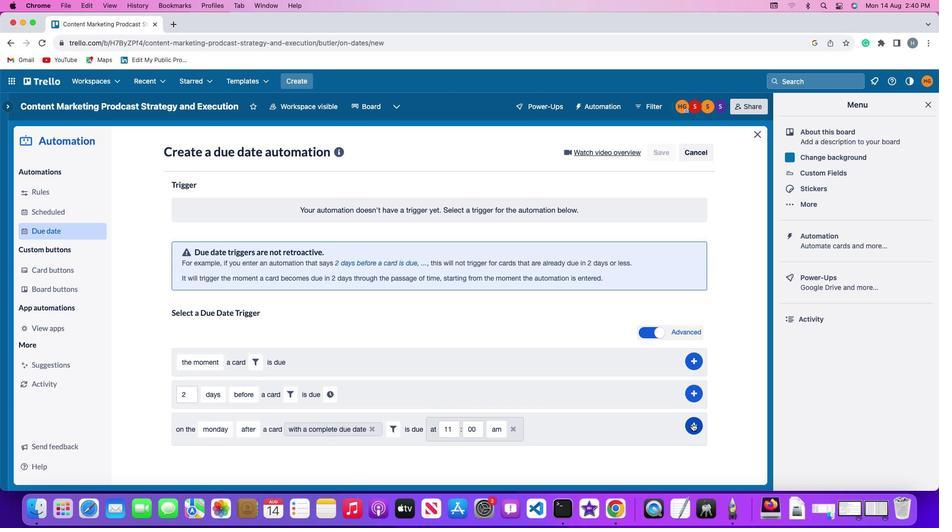 
Action: Mouse pressed left at (694, 425)
Screenshot: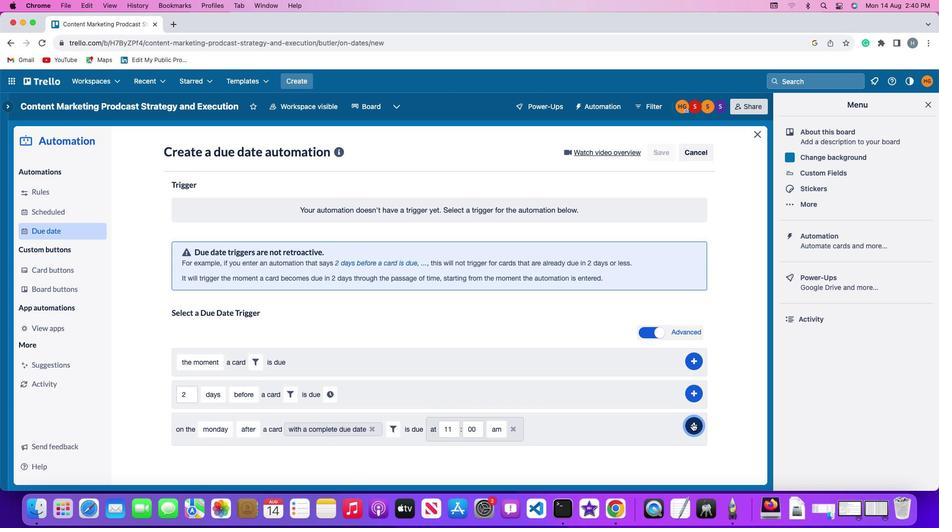 
Action: Mouse moved to (730, 360)
Screenshot: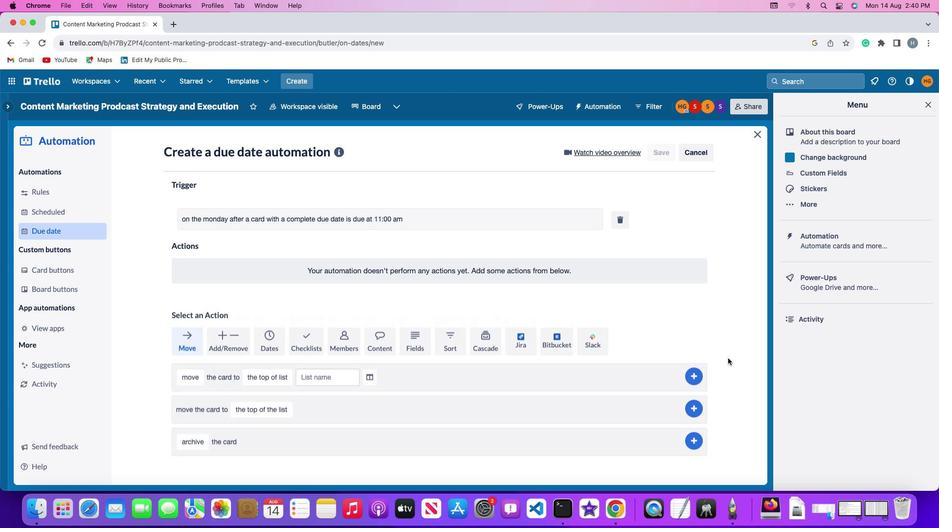 
